 Task: Add an event with the title Sales Team Strategy Discussion, date '2023/11/20', time 9:15 AM to 11:15 AMand add a description: The quality assurance team will review project documentation such as project plans, requirements specifications, design documents, and test plans. They will ensure that the documentation is complete, accurate, and aligns with the project objectives and stakeholder expectations., put the event into Yellow category . Add location for the event as: 321 Galata Tower, Istanbul, Turkey, logged in from the account softage.2@softage.netand send the event invitation to softage.6@softage.net and softage.7@softage.net. Set a reminder for the event 15 week before
Action: Mouse moved to (90, 90)
Screenshot: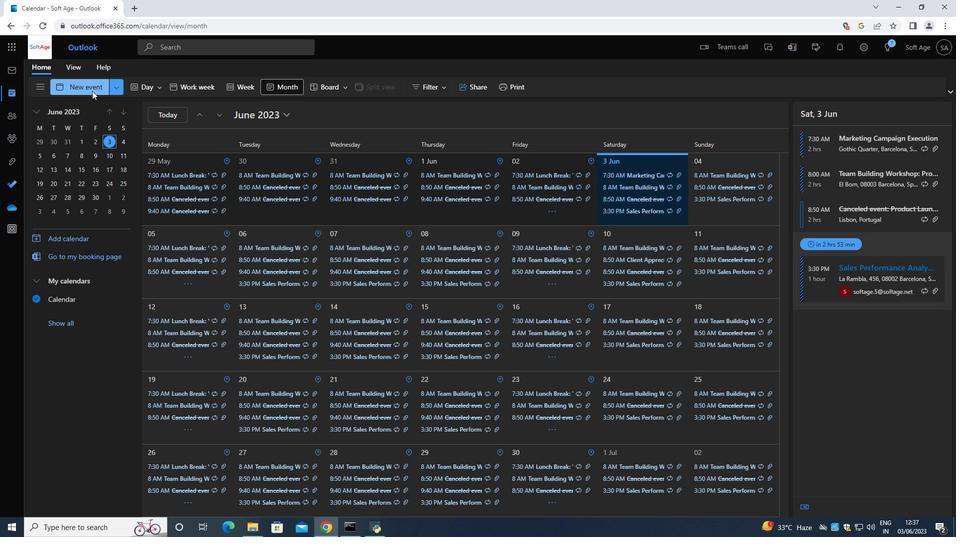 
Action: Mouse pressed left at (90, 90)
Screenshot: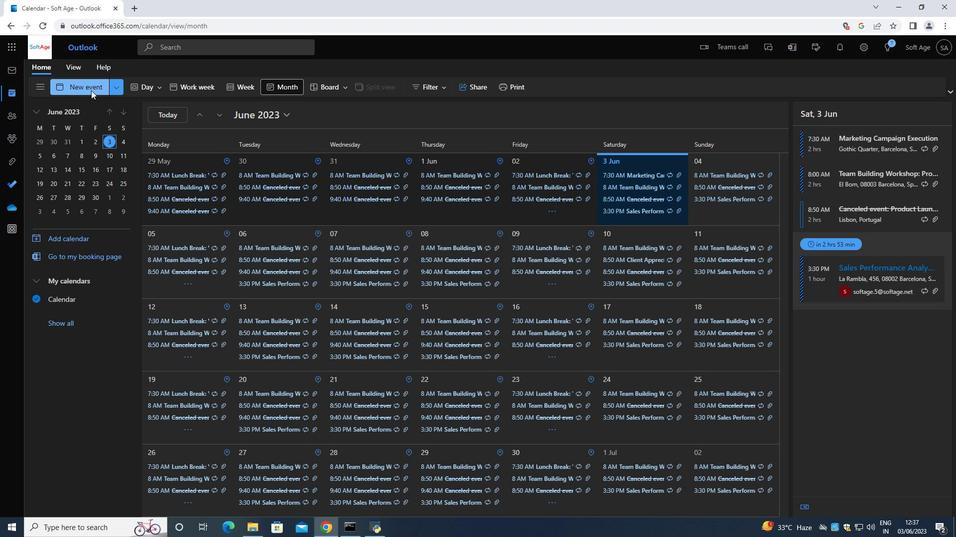 
Action: Mouse moved to (392, 95)
Screenshot: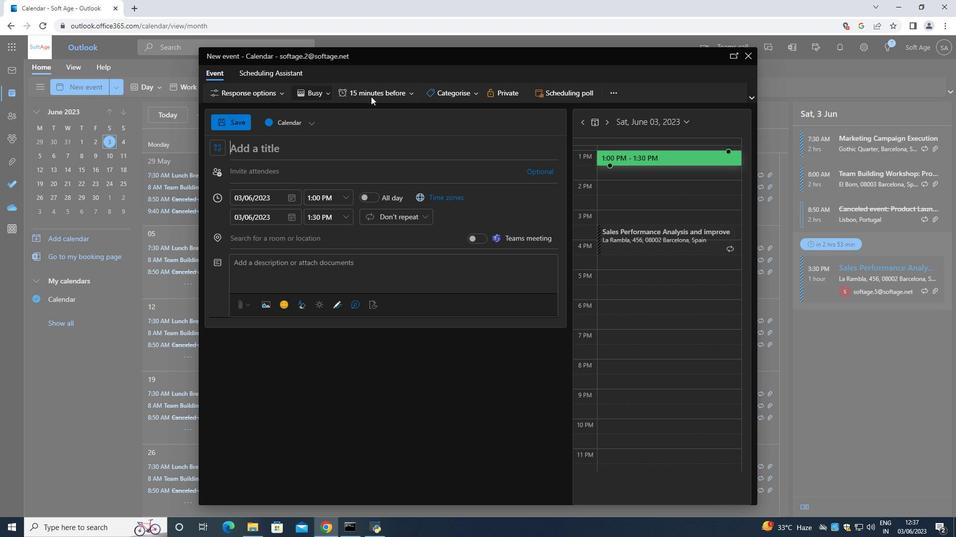 
Action: Mouse pressed left at (392, 95)
Screenshot: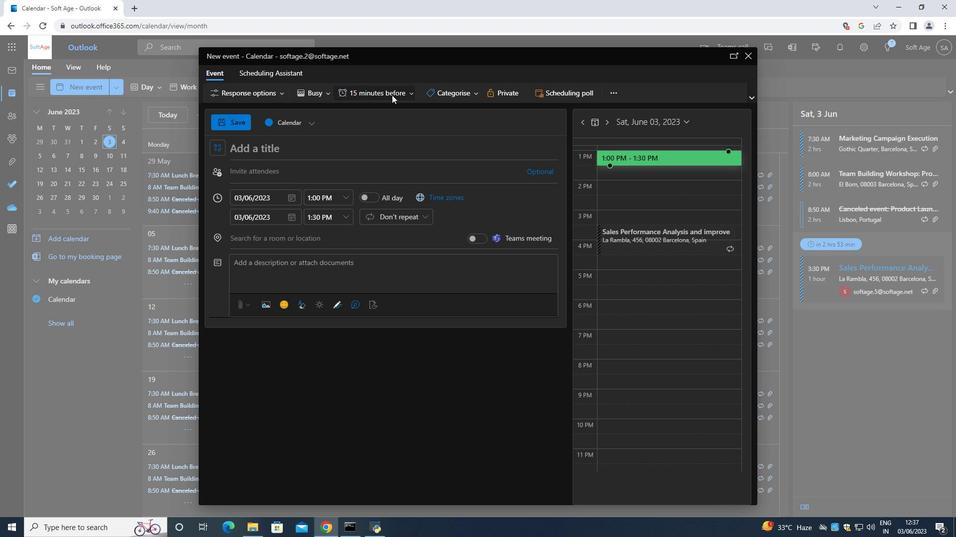 
